 Task: Use the formula "OFFSET" in spreadsheet "Project portfolio".
Action: Mouse moved to (108, 77)
Screenshot: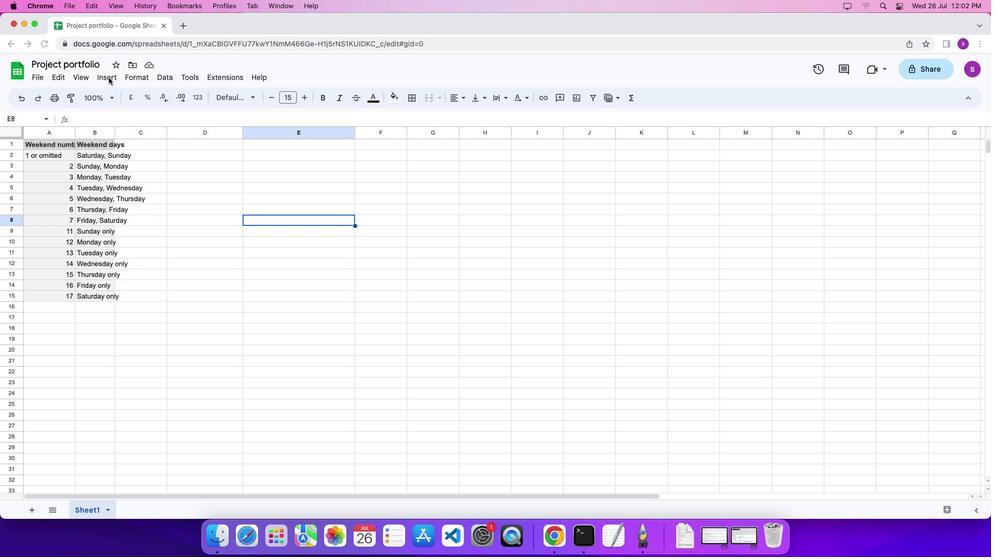 
Action: Mouse pressed left at (108, 77)
Screenshot: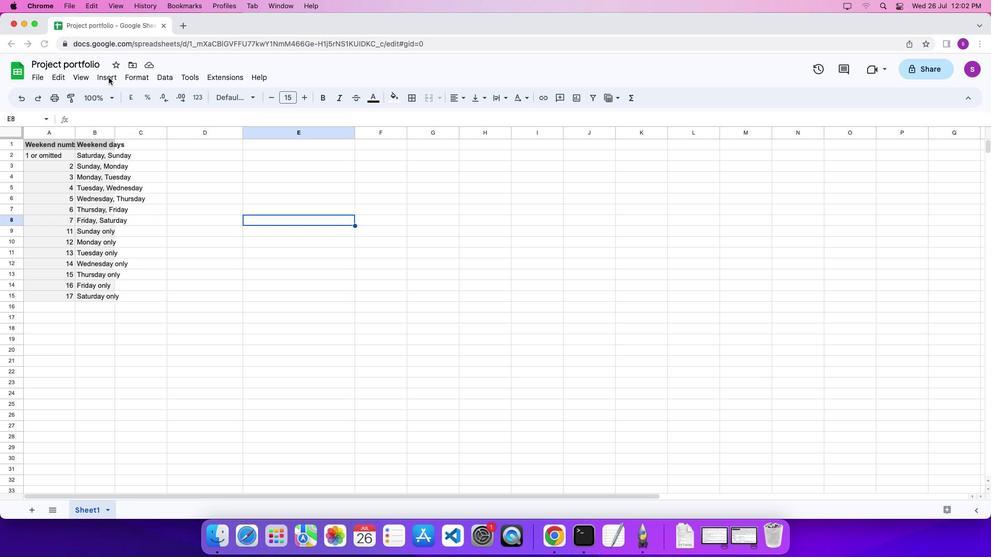 
Action: Mouse moved to (110, 77)
Screenshot: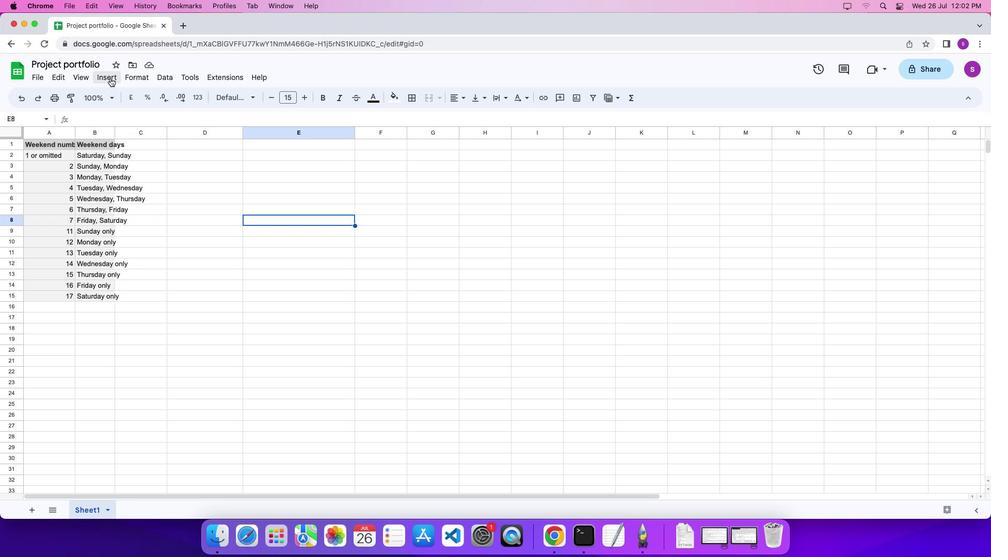 
Action: Mouse pressed left at (110, 77)
Screenshot: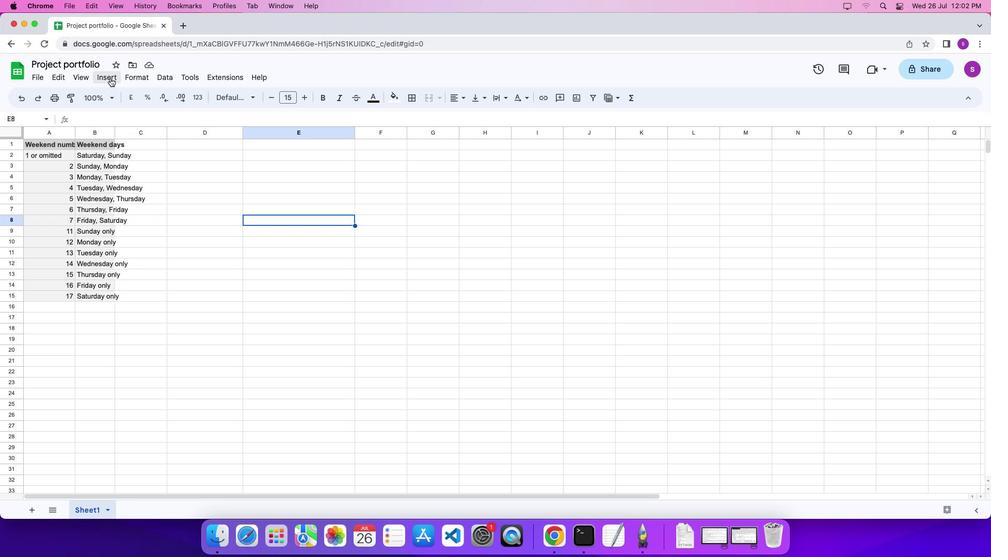 
Action: Mouse moved to (445, 443)
Screenshot: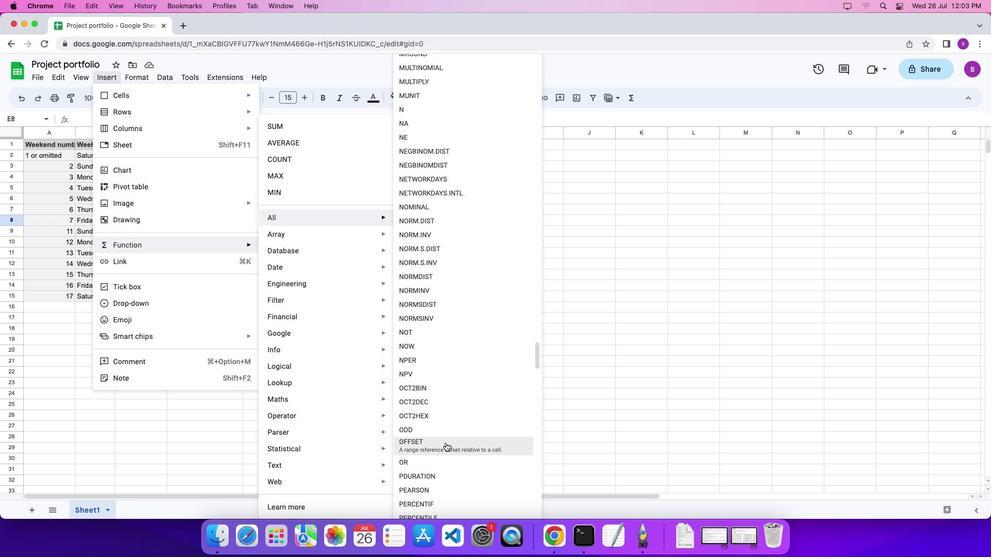 
Action: Mouse pressed left at (445, 443)
Screenshot: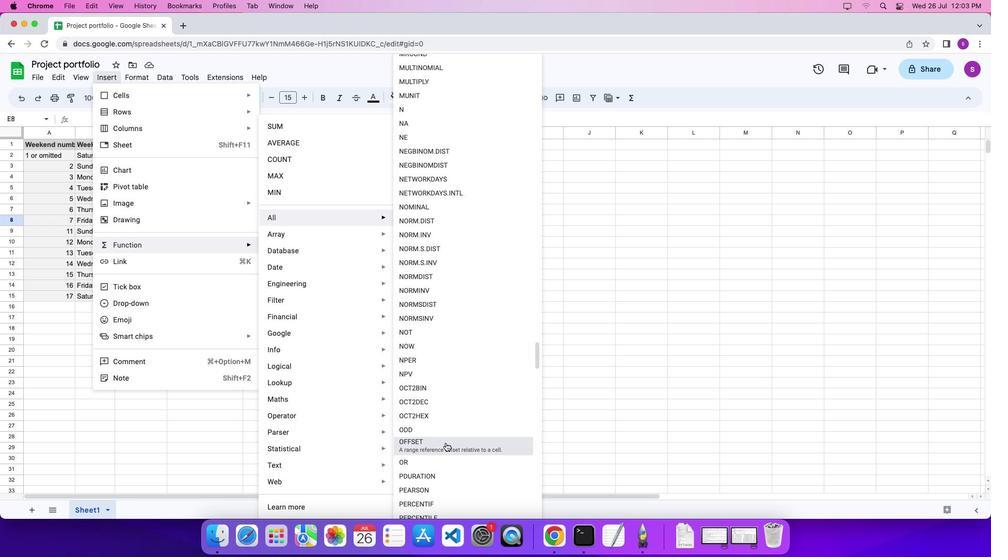 
Action: Mouse moved to (424, 405)
Screenshot: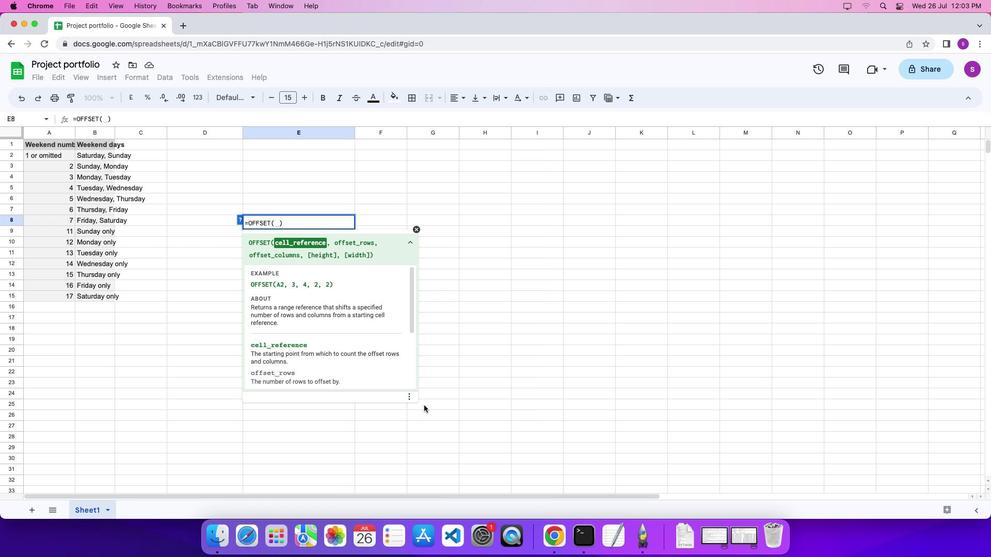 
Action: Key pressed Key.shift'D''3'',''3'',''-''2'',''1'',''1''\x03'
Screenshot: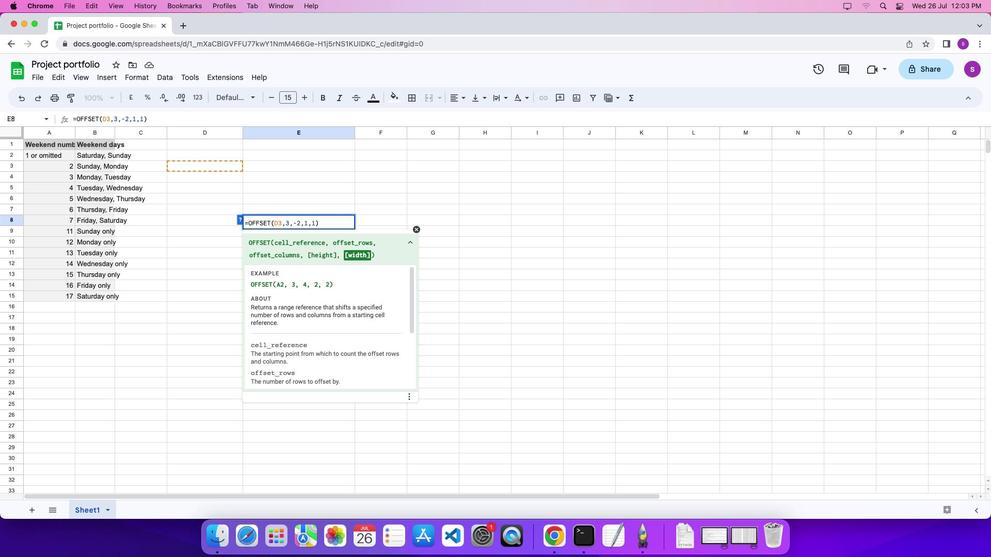 
Action: Mouse moved to (495, 424)
Screenshot: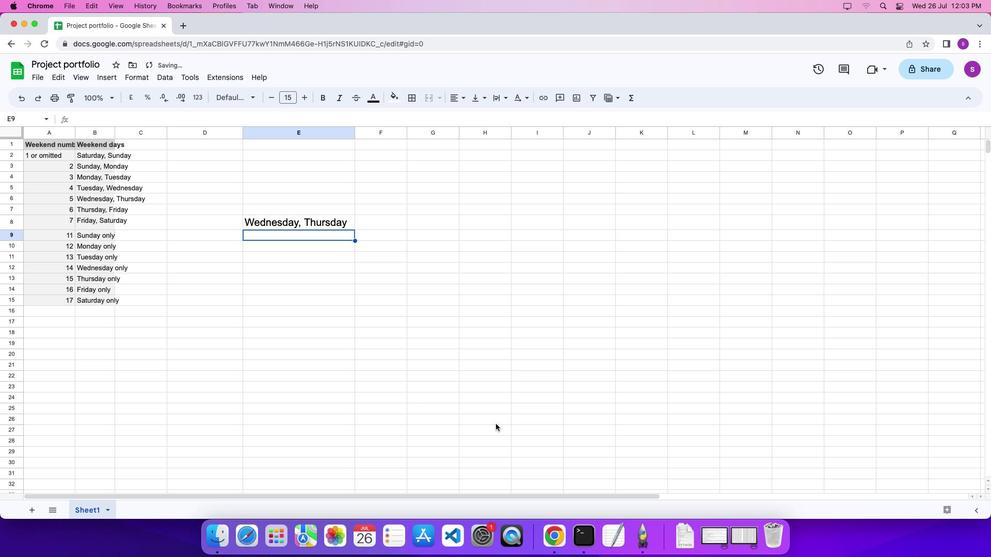 
